 Task: View and add the product "La Croix Coconut" to cart from the store "Catering by Keto Bros Pizza".
Action: Mouse pressed left at (43, 71)
Screenshot: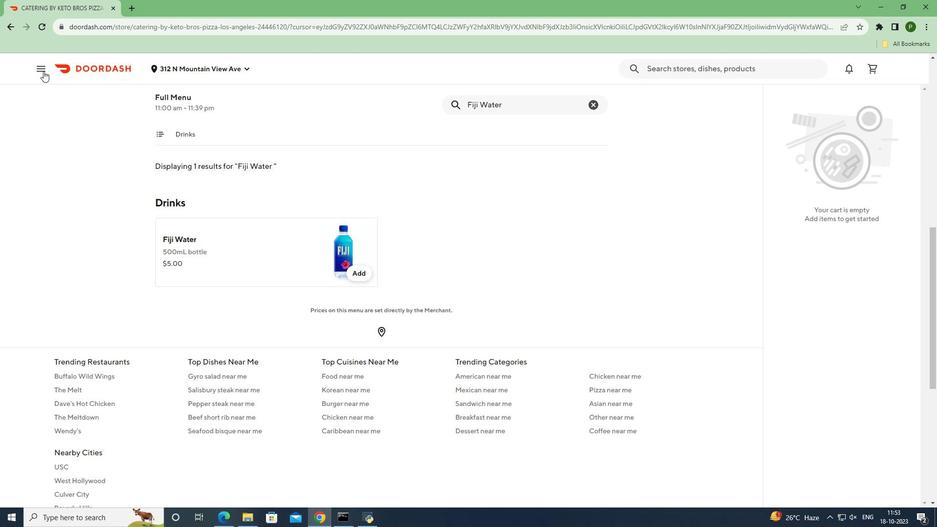 
Action: Mouse moved to (44, 140)
Screenshot: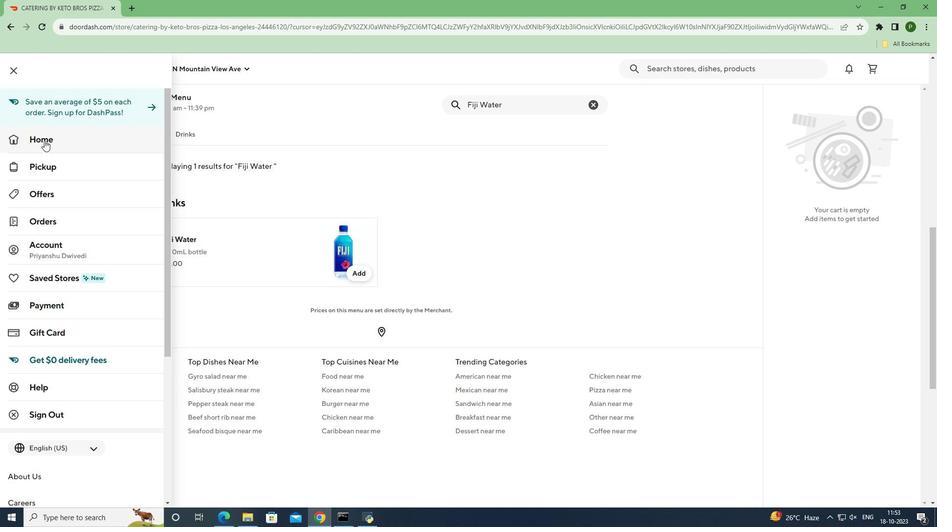 
Action: Mouse pressed left at (44, 140)
Screenshot: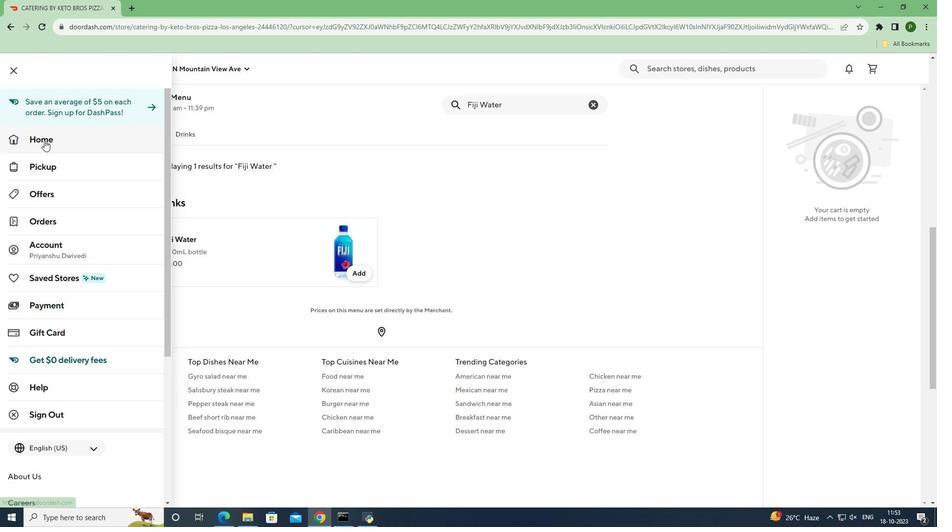 
Action: Mouse moved to (745, 106)
Screenshot: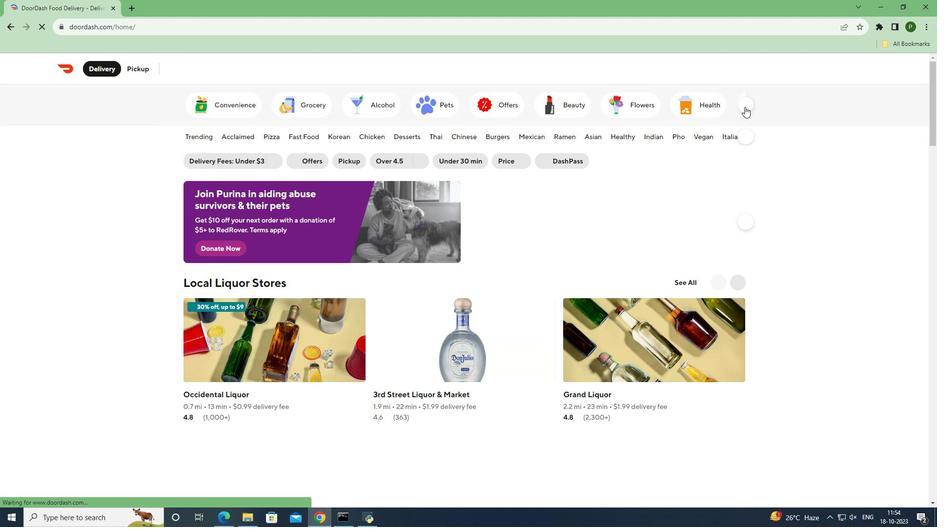 
Action: Mouse pressed left at (745, 106)
Screenshot: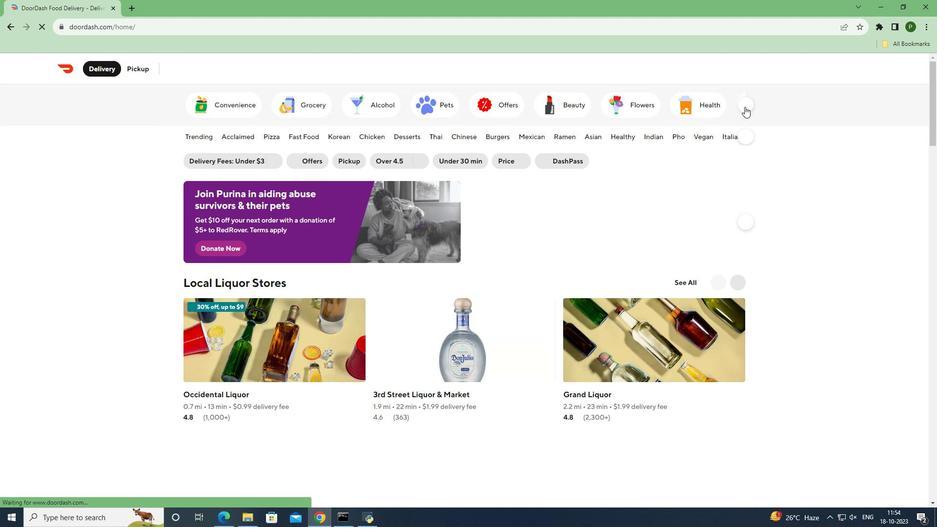
Action: Mouse moved to (214, 101)
Screenshot: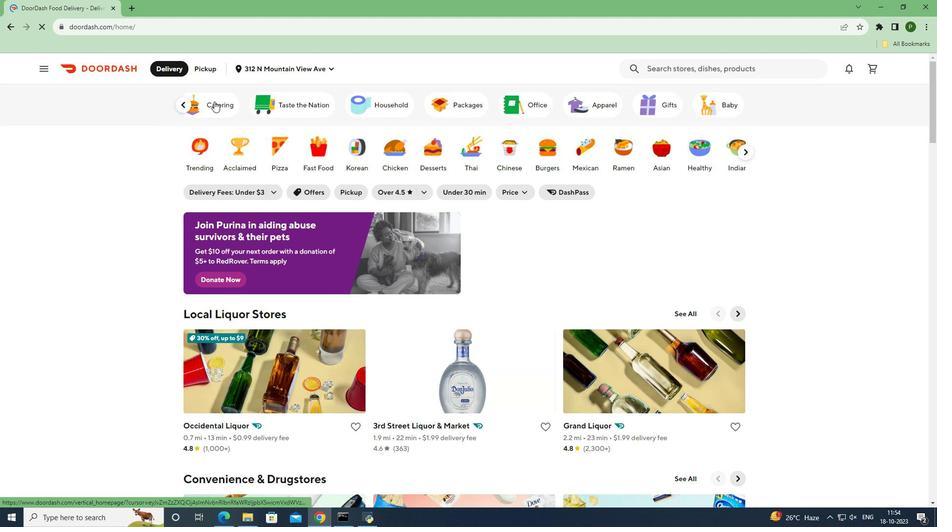 
Action: Mouse pressed left at (214, 101)
Screenshot: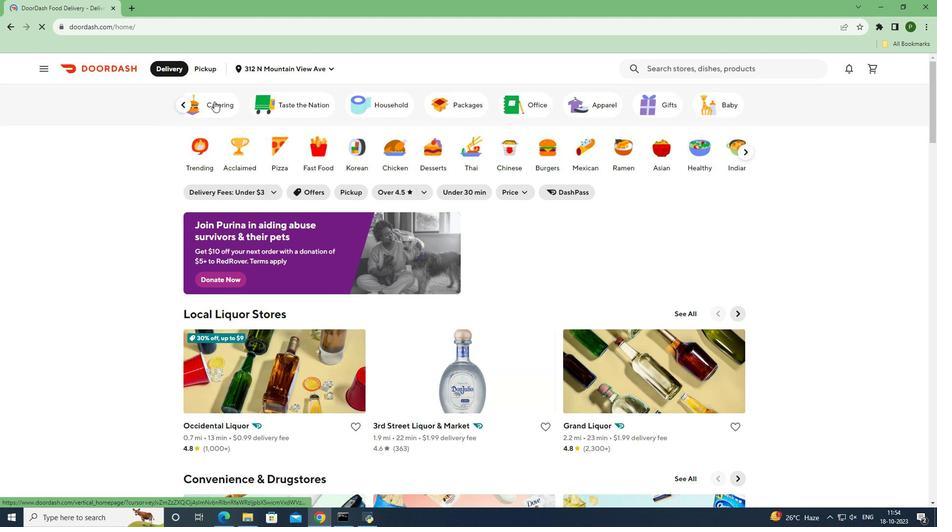 
Action: Mouse moved to (623, 191)
Screenshot: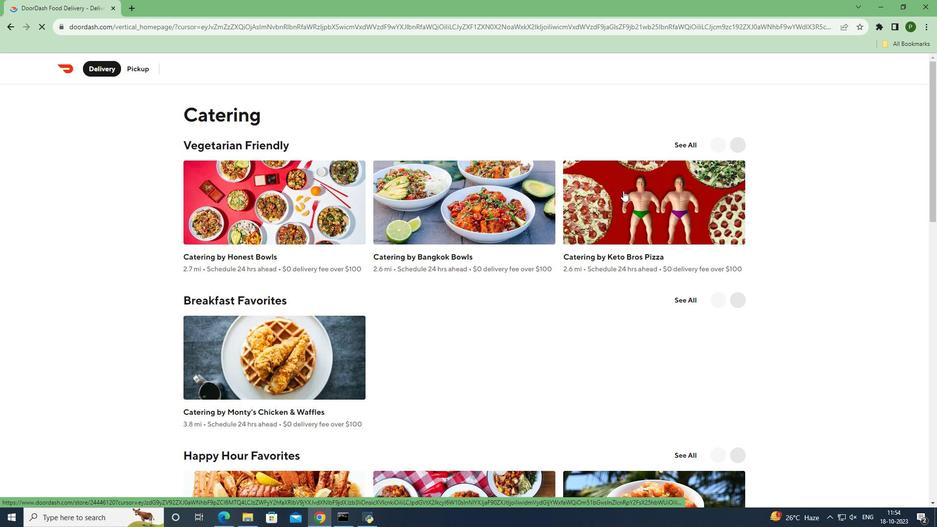 
Action: Mouse pressed left at (623, 191)
Screenshot: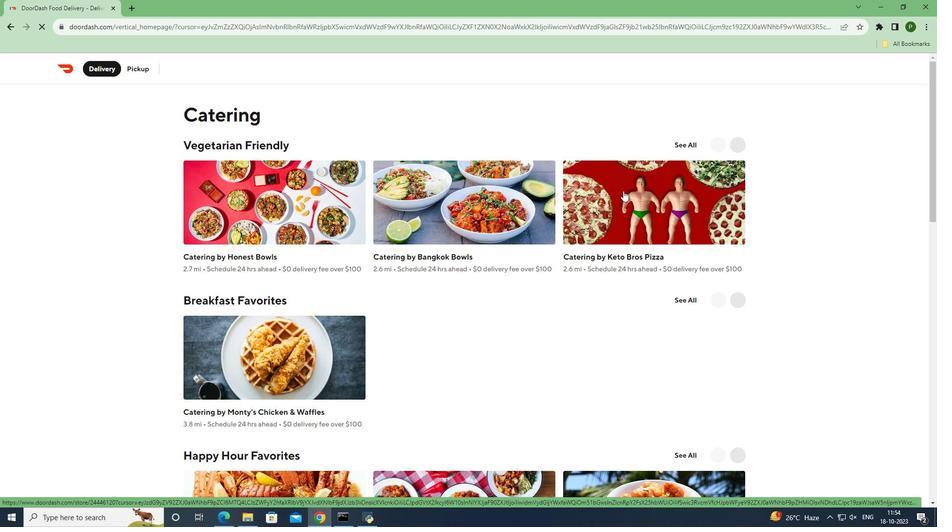 
Action: Mouse moved to (425, 291)
Screenshot: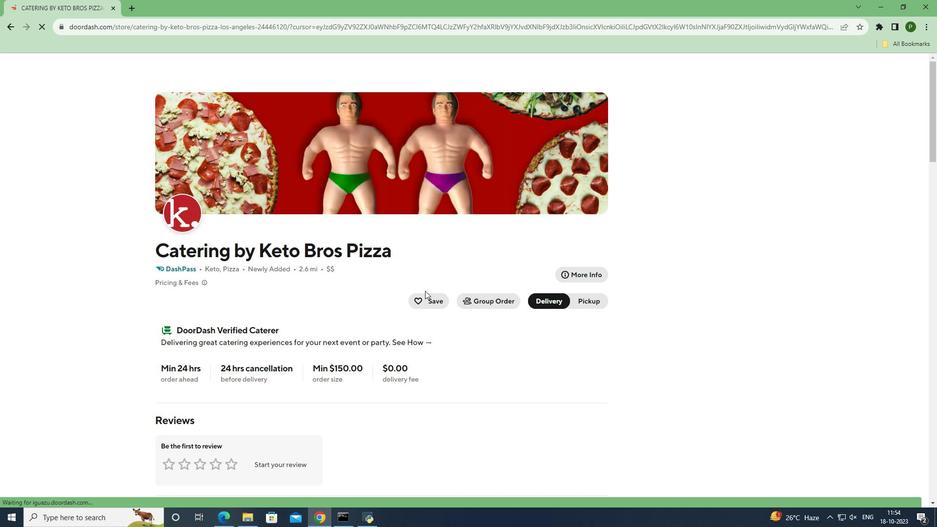 
Action: Mouse scrolled (425, 290) with delta (0, 0)
Screenshot: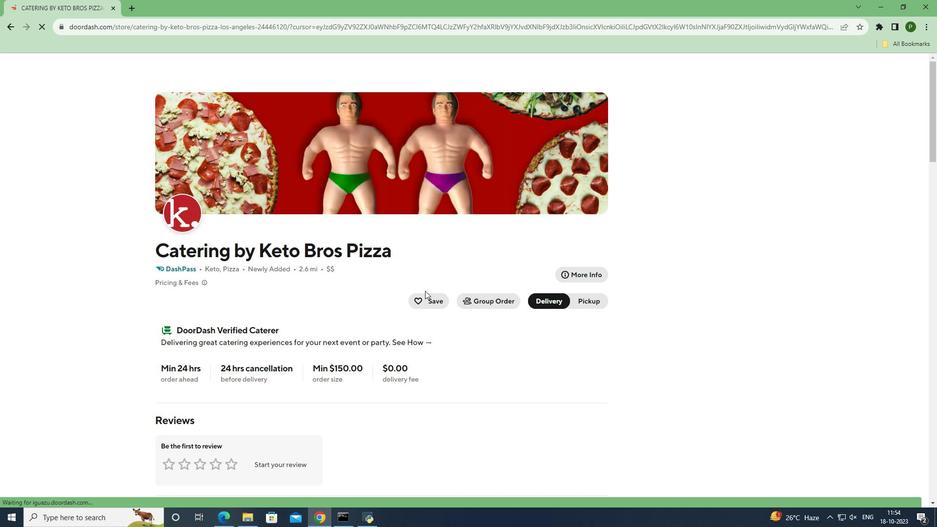 
Action: Mouse scrolled (425, 290) with delta (0, 0)
Screenshot: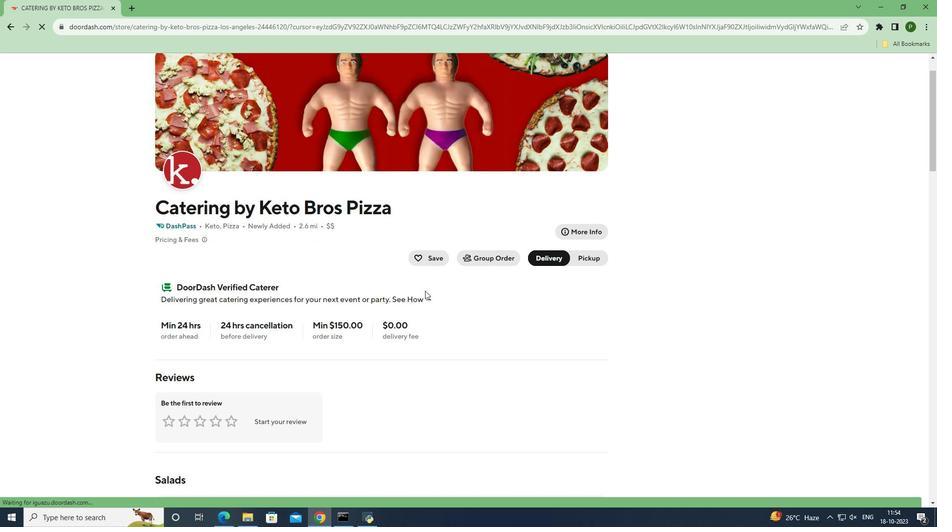 
Action: Mouse scrolled (425, 290) with delta (0, 0)
Screenshot: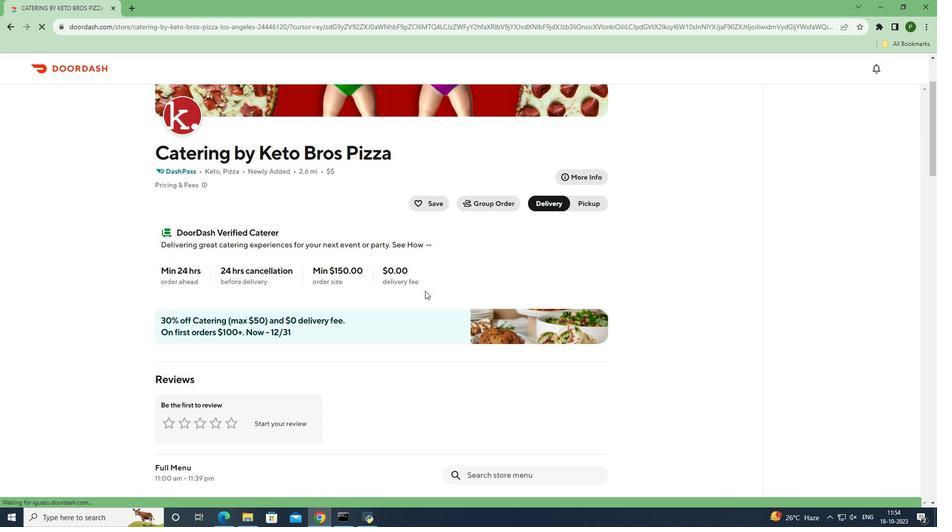 
Action: Mouse scrolled (425, 290) with delta (0, 0)
Screenshot: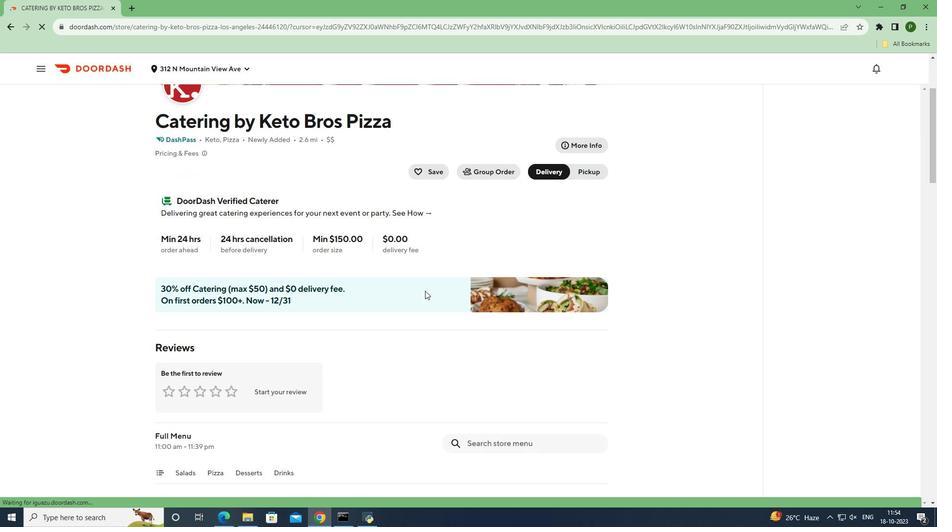 
Action: Mouse scrolled (425, 290) with delta (0, 0)
Screenshot: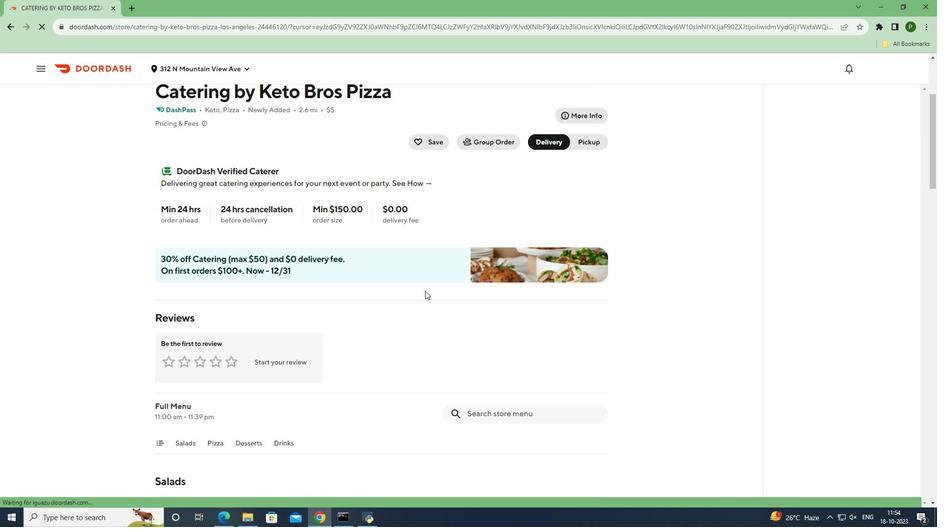 
Action: Mouse scrolled (425, 290) with delta (0, 0)
Screenshot: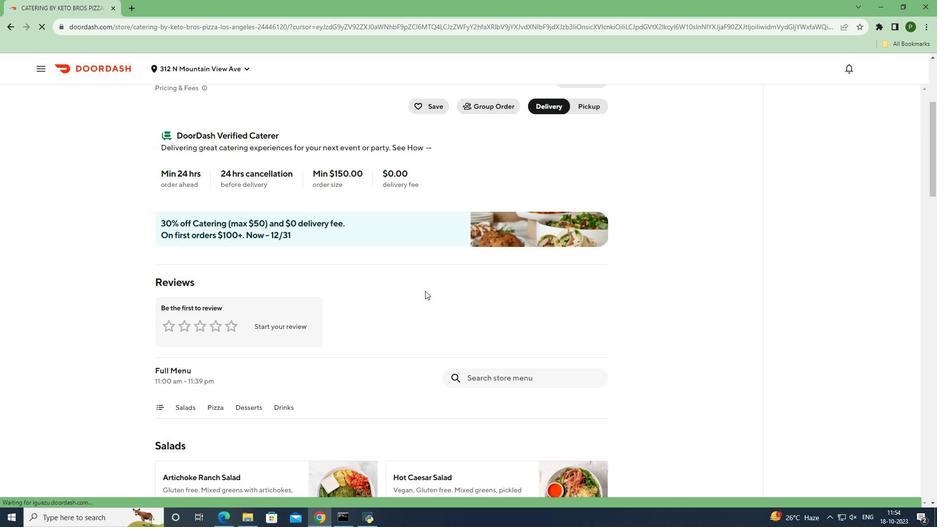 
Action: Mouse moved to (480, 281)
Screenshot: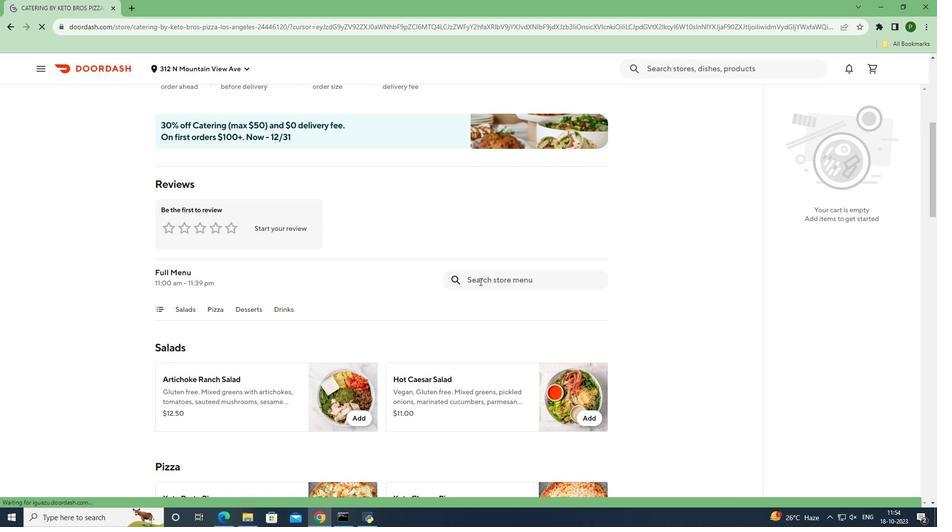 
Action: Mouse pressed left at (480, 281)
Screenshot: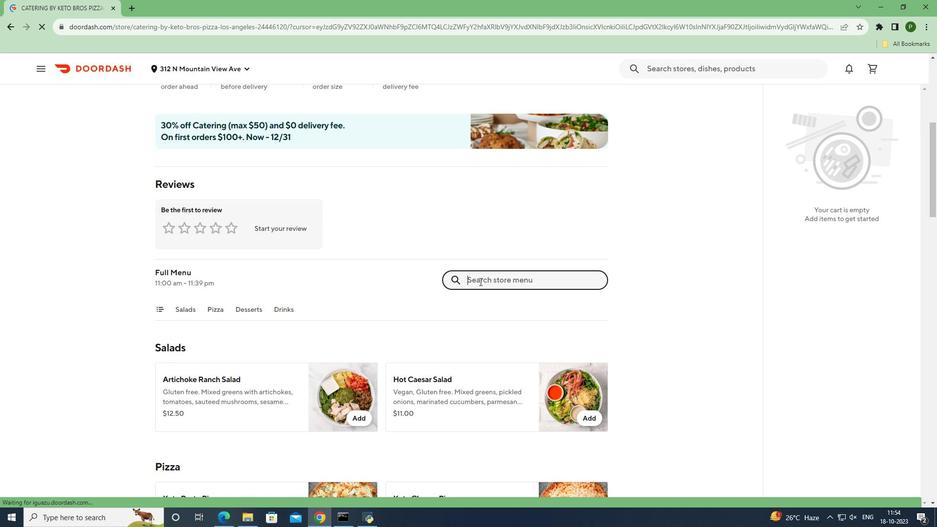 
Action: Key pressed <Key.caps_lock>L<Key.caps_lock>
Screenshot: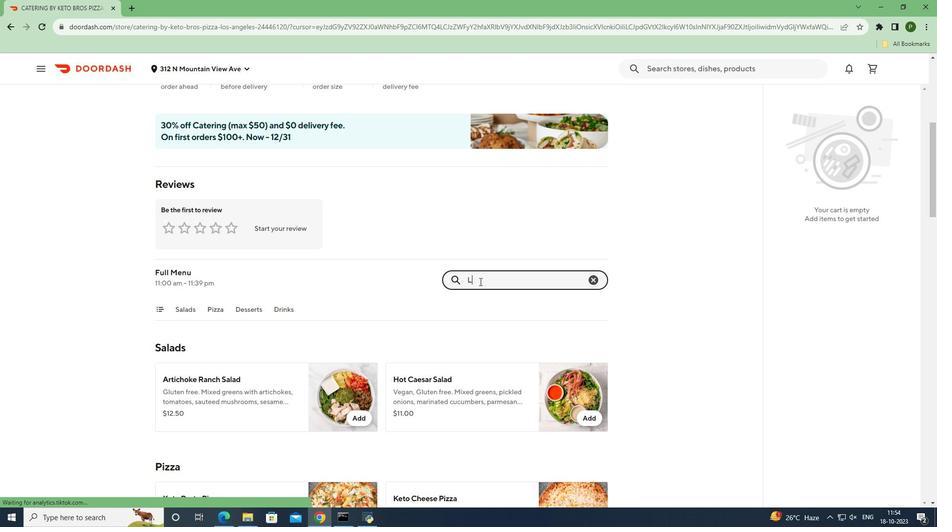 
Action: Mouse moved to (480, 281)
Screenshot: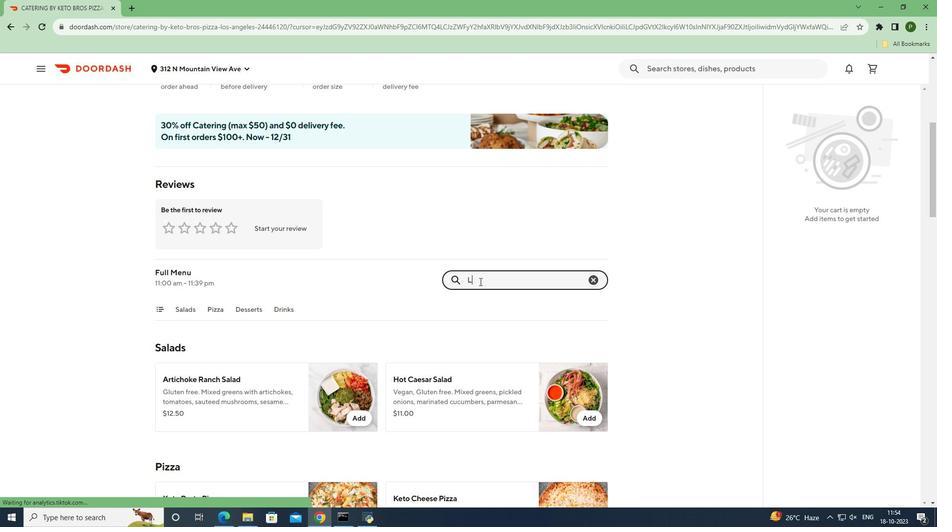
Action: Key pressed a<Key.space><Key.caps_lock>C<Key.caps_lock>roix<Key.space><Key.caps_lock>C<Key.caps_lock>oconut<Key.space><Key.enter>
Screenshot: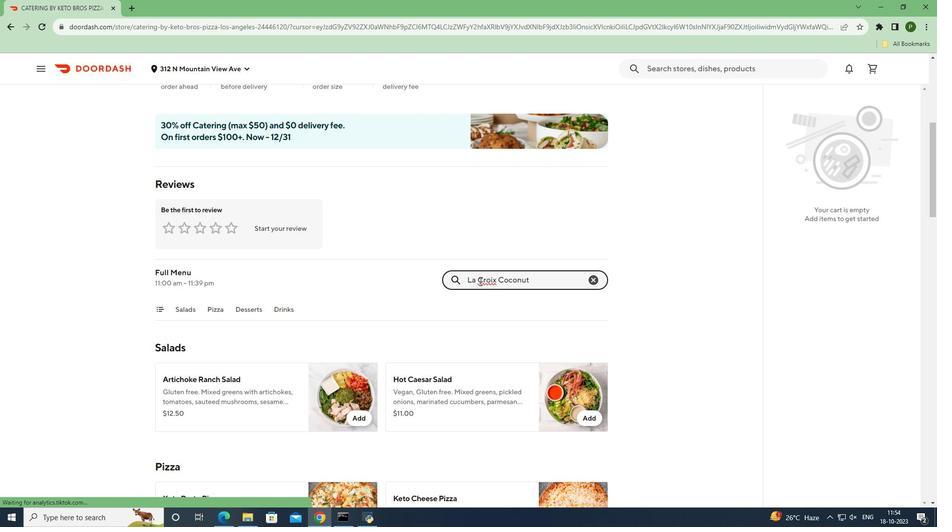 
Action: Mouse moved to (361, 272)
Screenshot: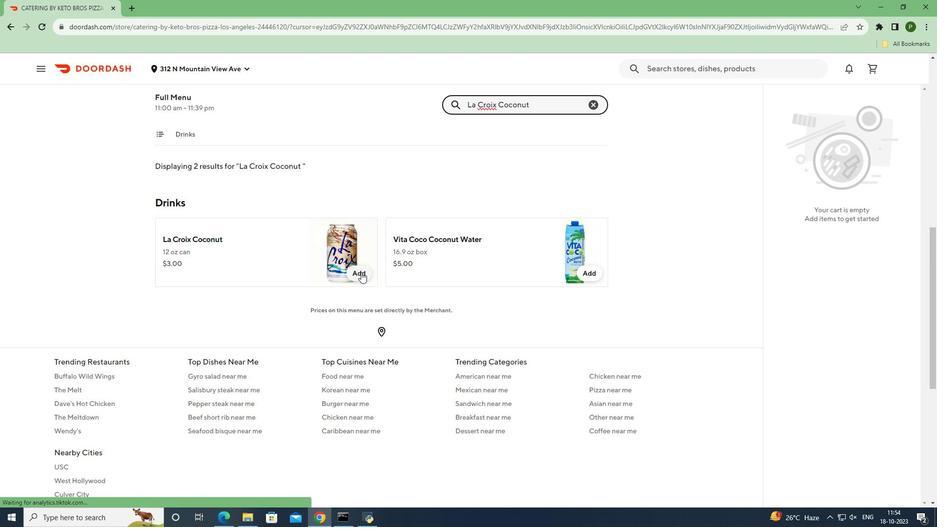 
Action: Mouse pressed left at (361, 272)
Screenshot: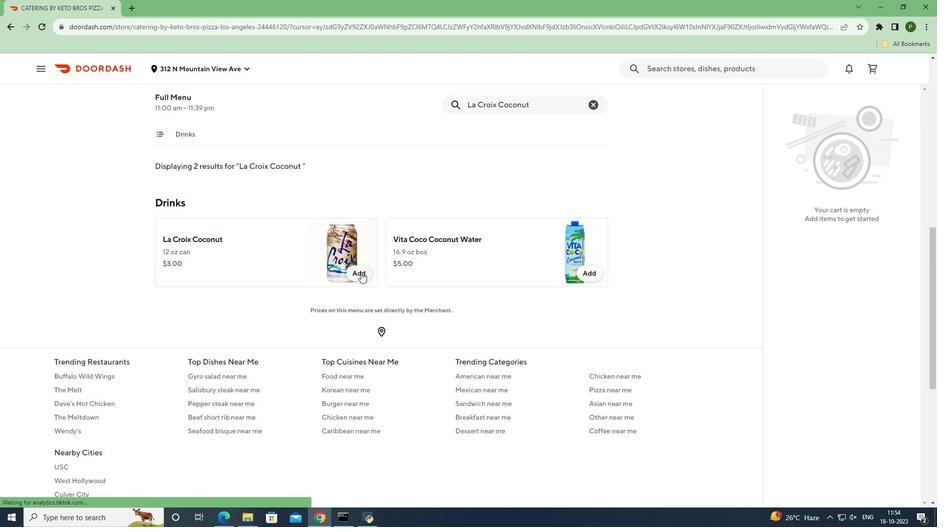 
Action: Mouse moved to (404, 307)
Screenshot: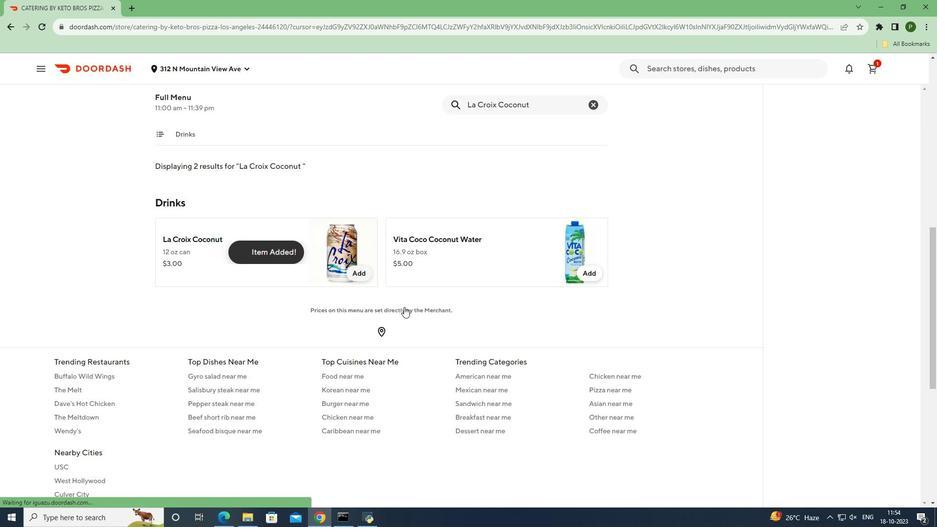 
